 Task: Create List Resource Management in Board Data Visualization Techniques to Workspace Business Development and Sales. Create List Communication in Board Customer Experience Management to Workspace Business Development and Sales. Create List Collaboration in Board Voice of Customer Surveys and Feedback Analysis to Workspace Business Development and Sales
Action: Mouse moved to (249, 142)
Screenshot: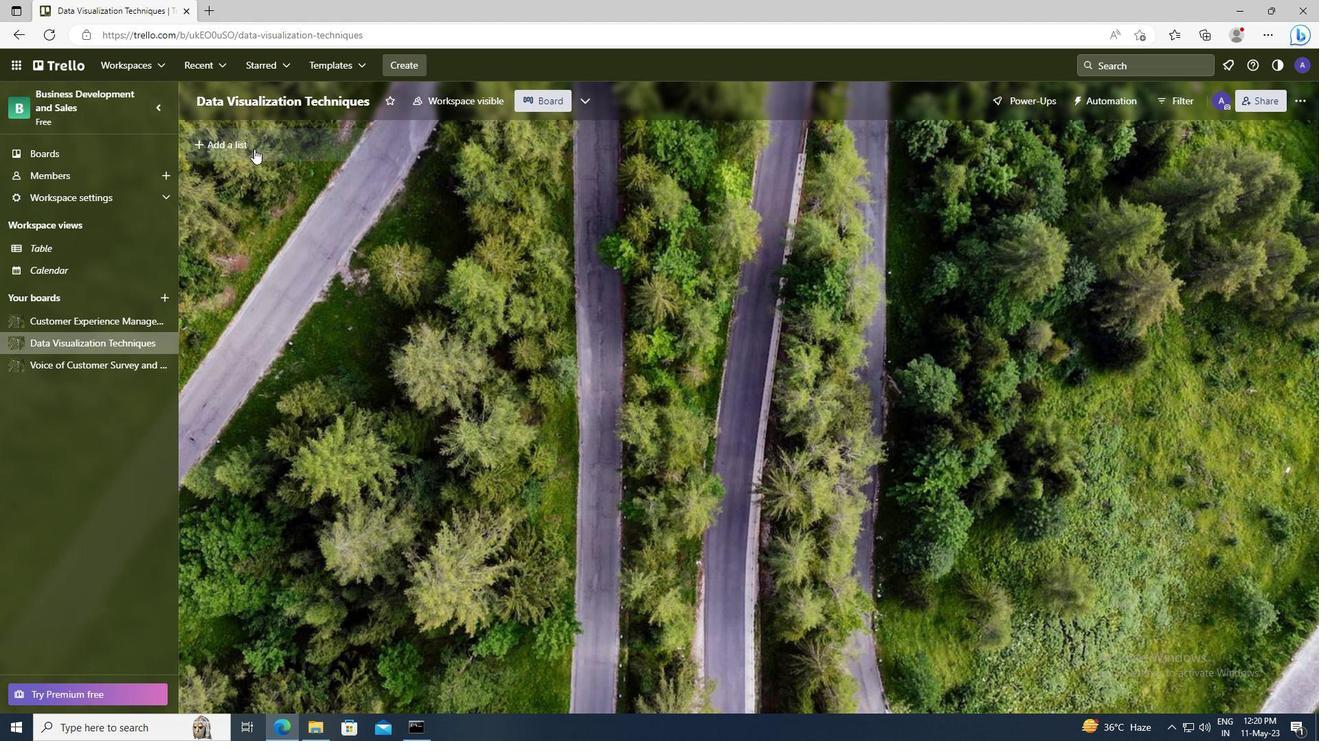 
Action: Mouse pressed left at (249, 142)
Screenshot: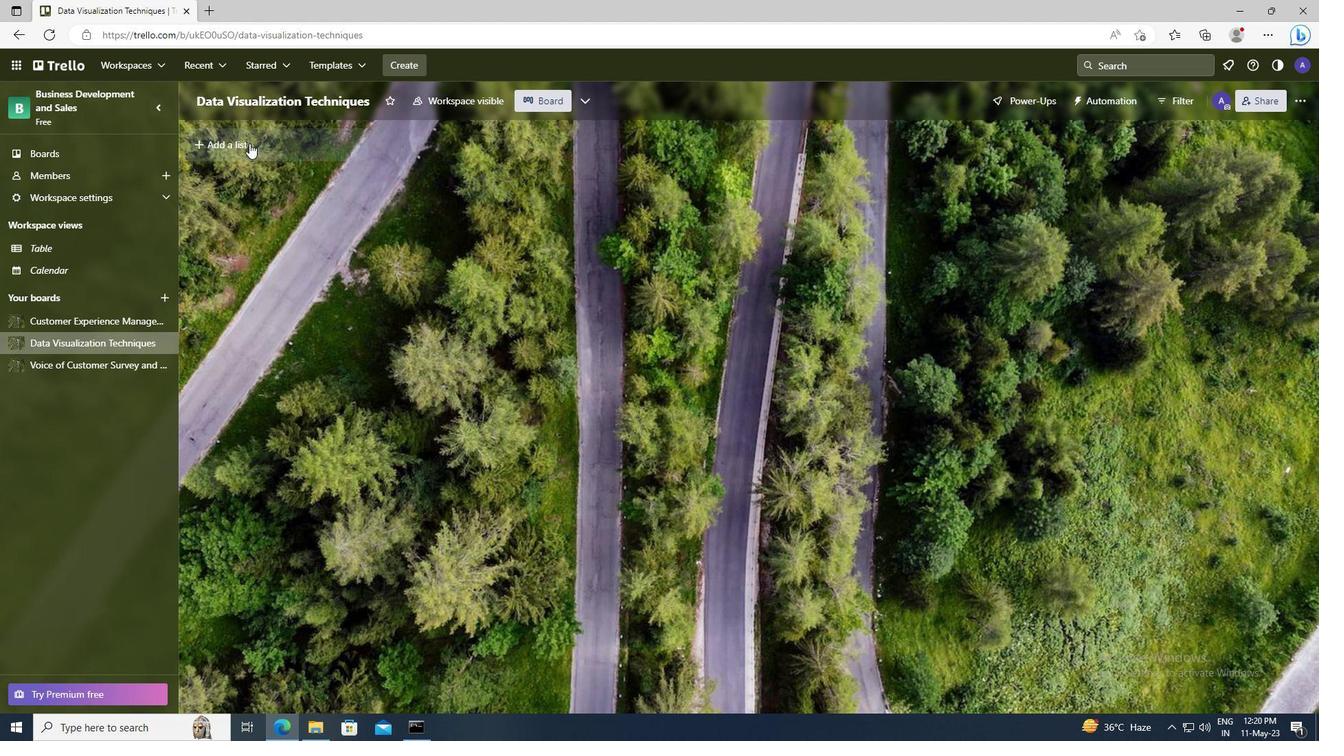
Action: Mouse pressed left at (249, 142)
Screenshot: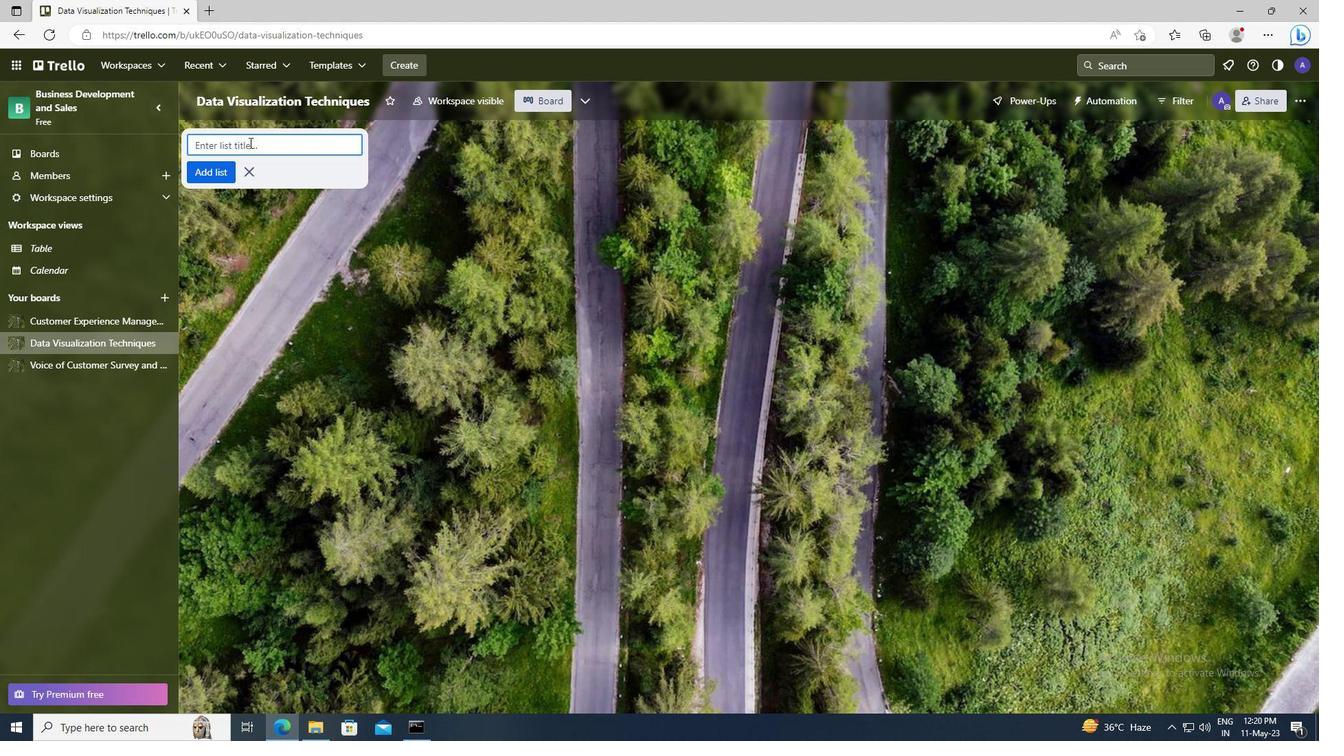 
Action: Key pressed <Key.shift>RESOURCE<Key.space><Key.shift>MANAGEMENT
Screenshot: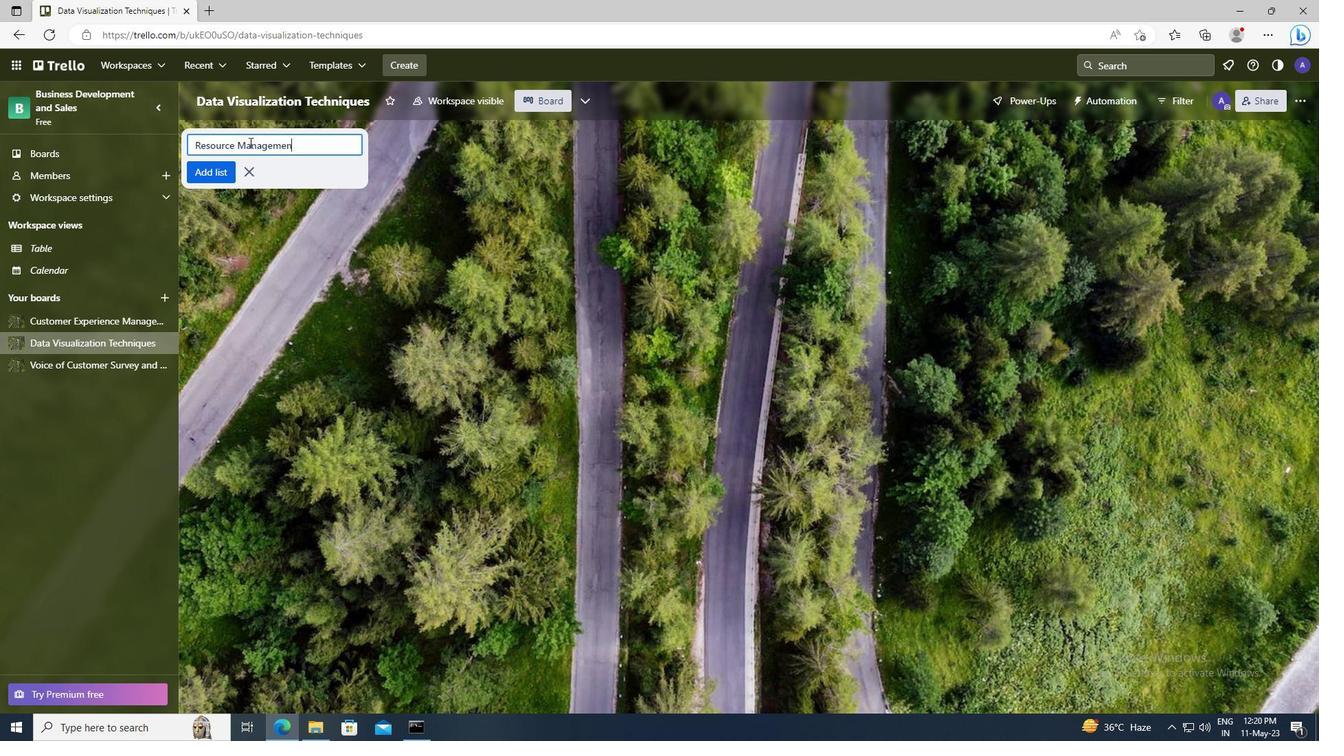
Action: Mouse moved to (214, 171)
Screenshot: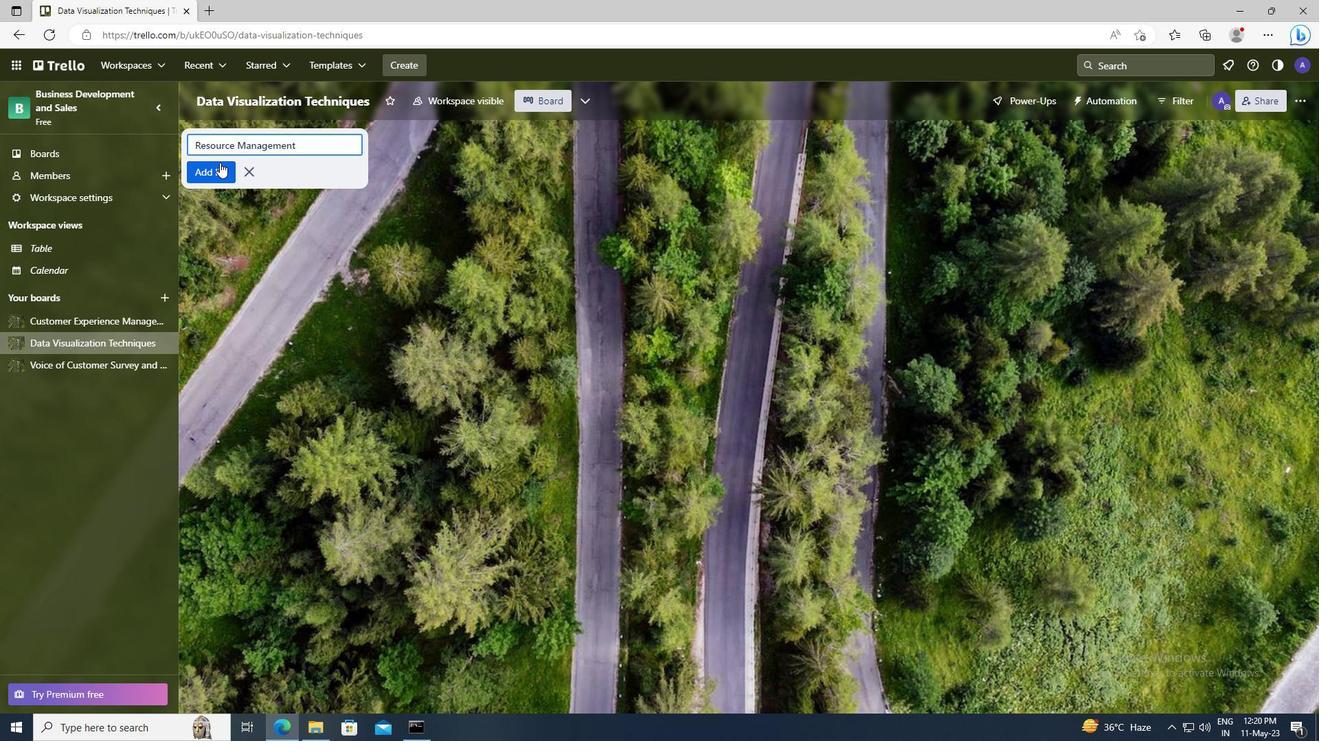 
Action: Mouse pressed left at (214, 171)
Screenshot: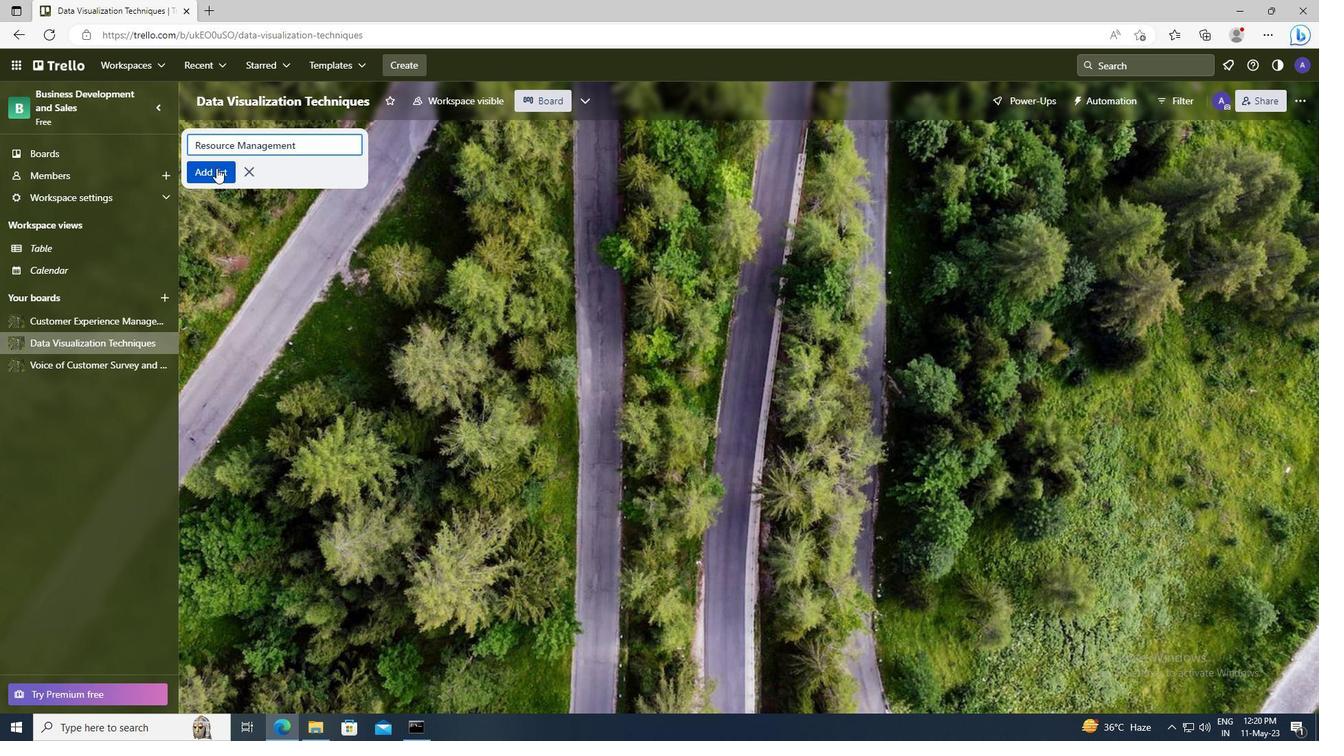 
Action: Mouse moved to (105, 320)
Screenshot: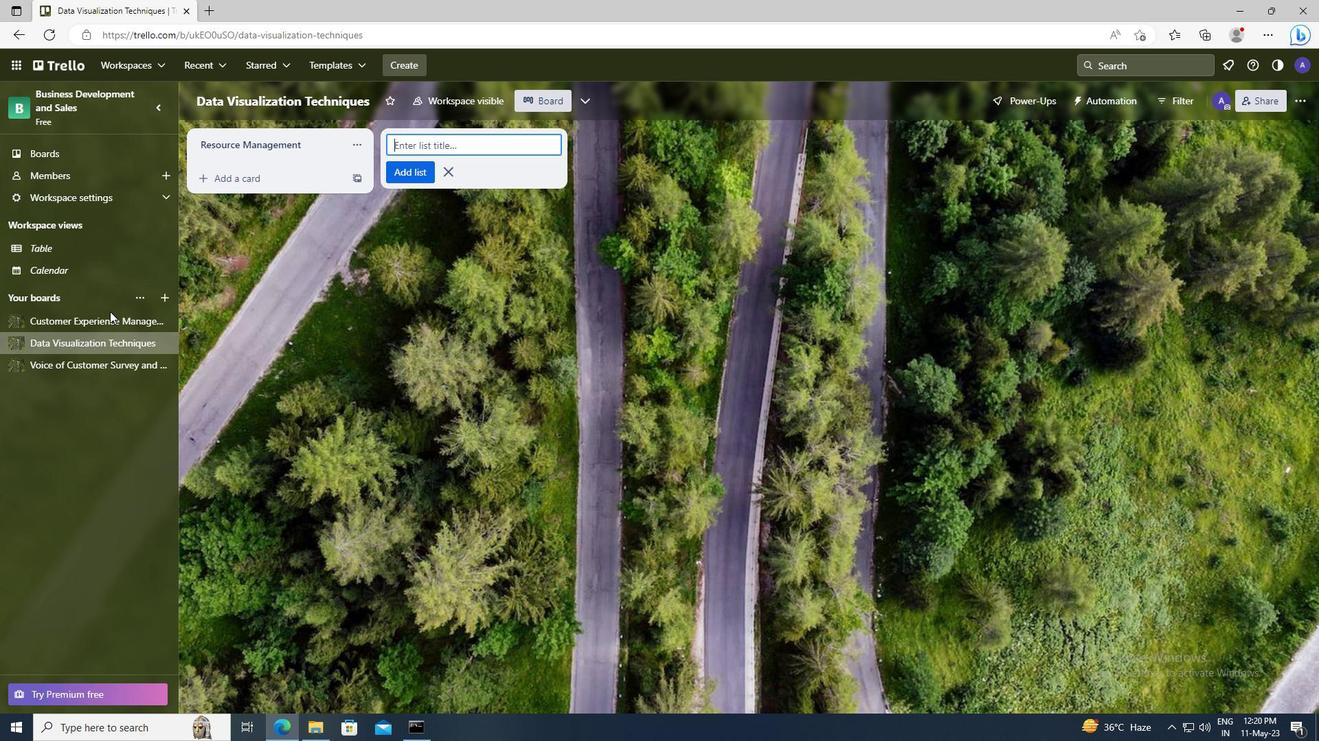 
Action: Mouse pressed left at (105, 320)
Screenshot: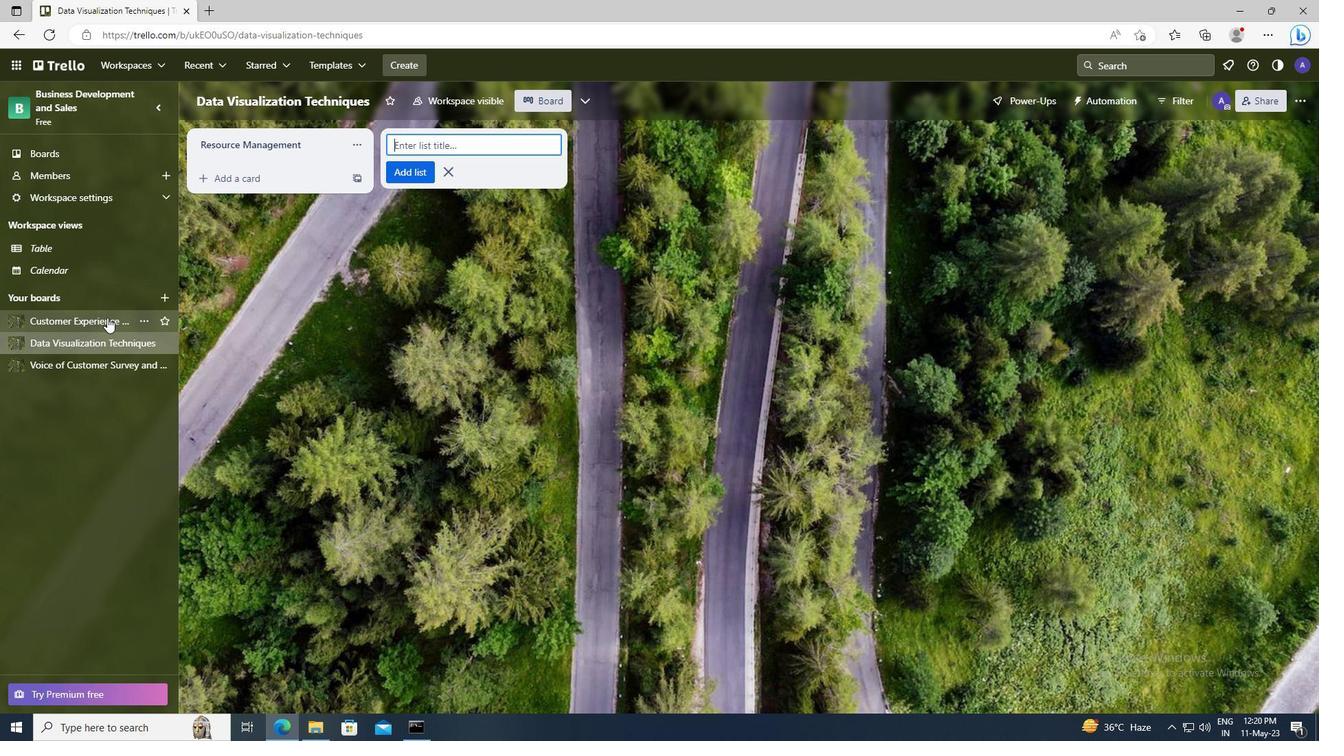 
Action: Mouse moved to (234, 147)
Screenshot: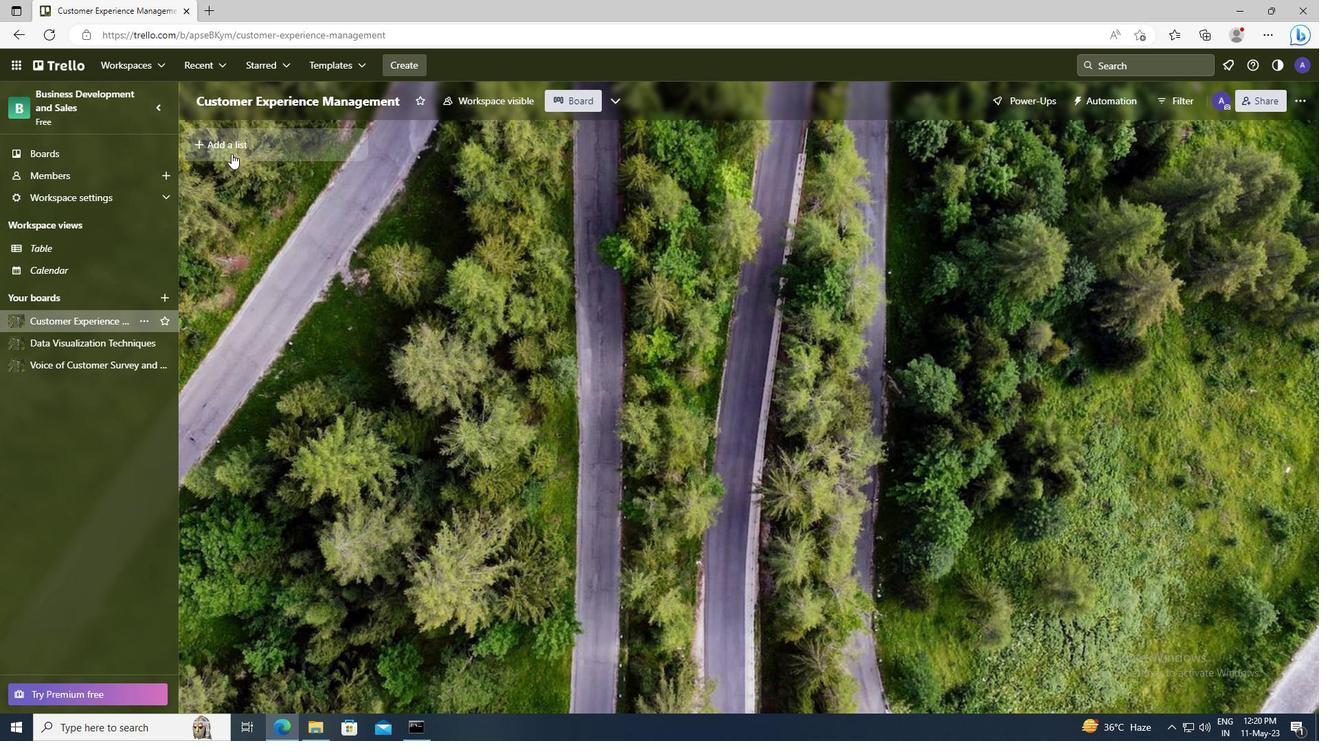 
Action: Mouse pressed left at (234, 147)
Screenshot: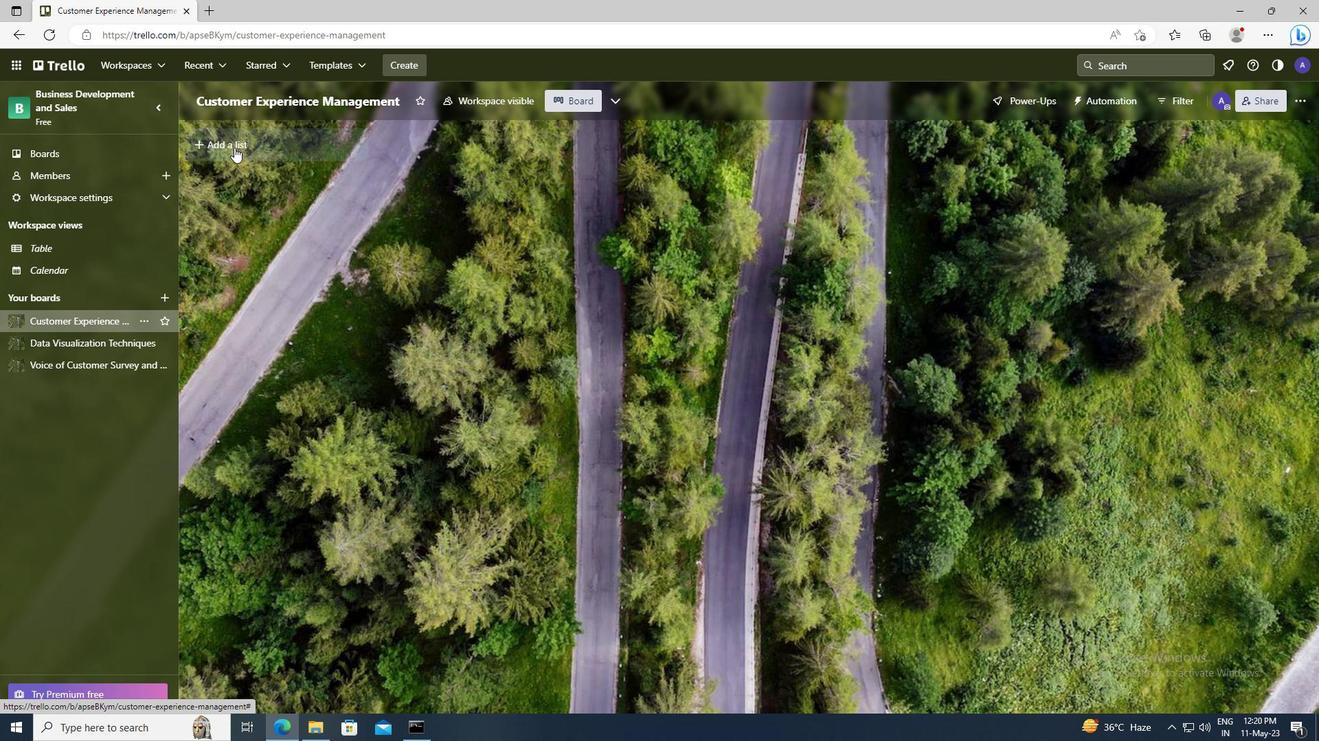 
Action: Key pressed <Key.shift>COMMUNICATION
Screenshot: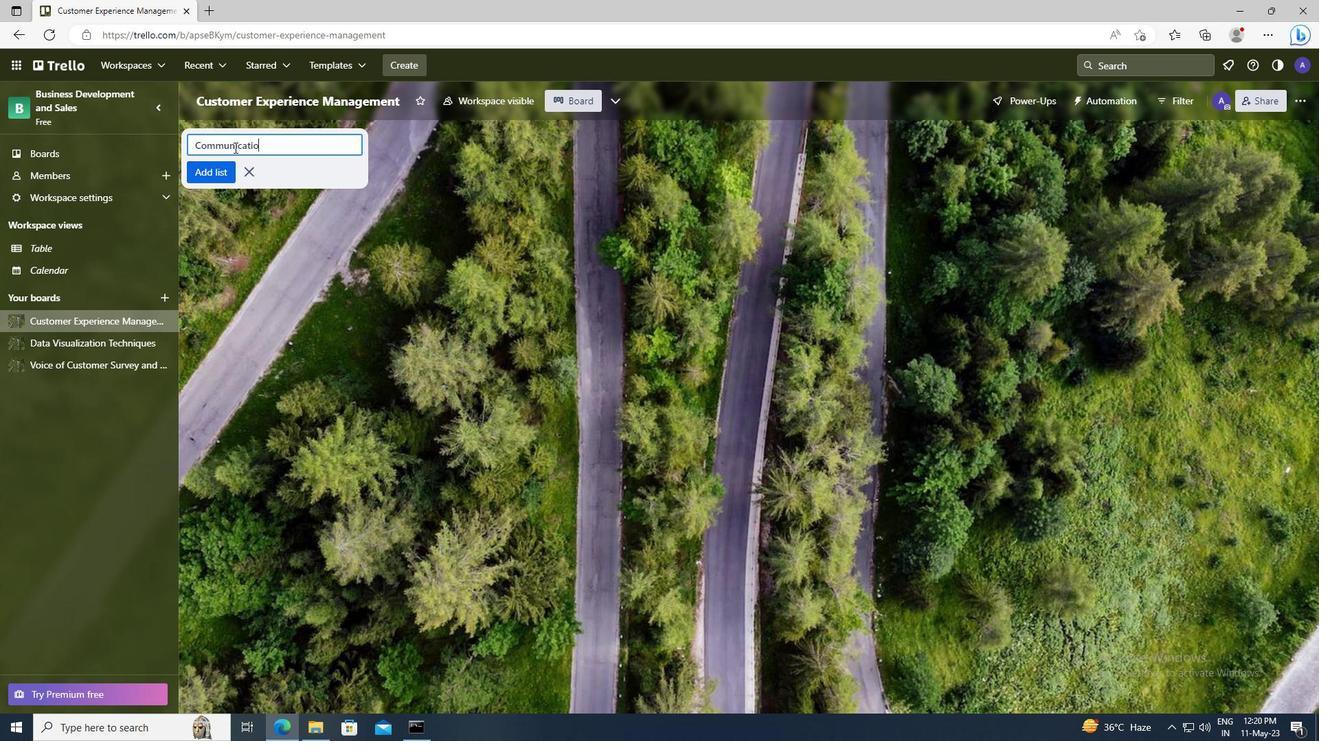 
Action: Mouse moved to (222, 175)
Screenshot: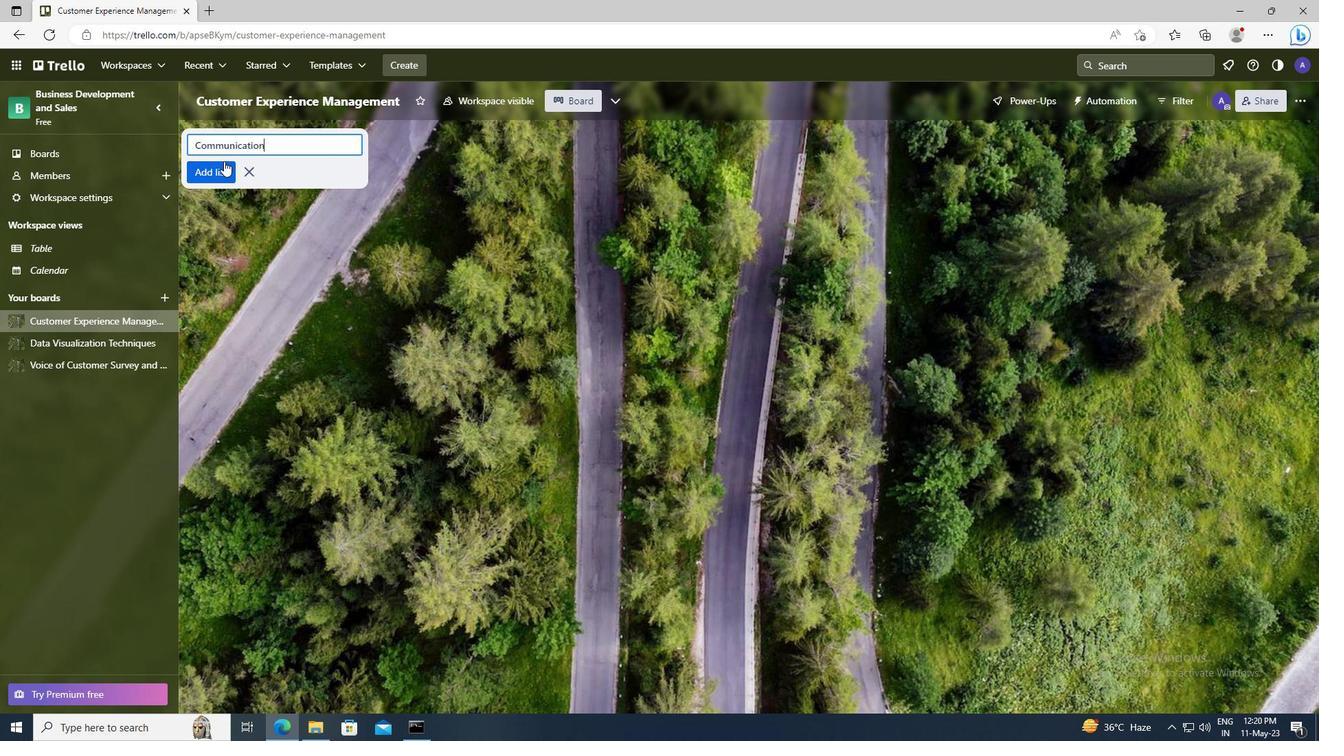 
Action: Mouse pressed left at (222, 175)
Screenshot: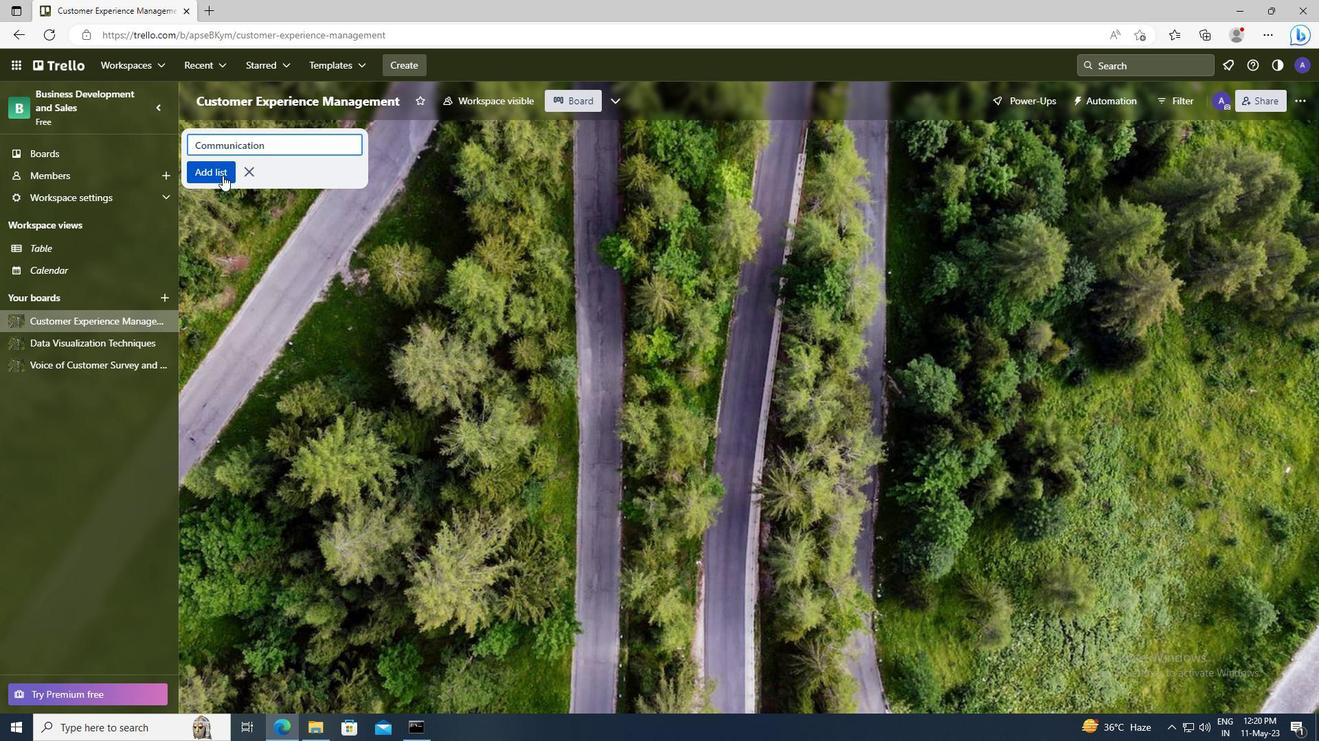
Action: Mouse moved to (118, 366)
Screenshot: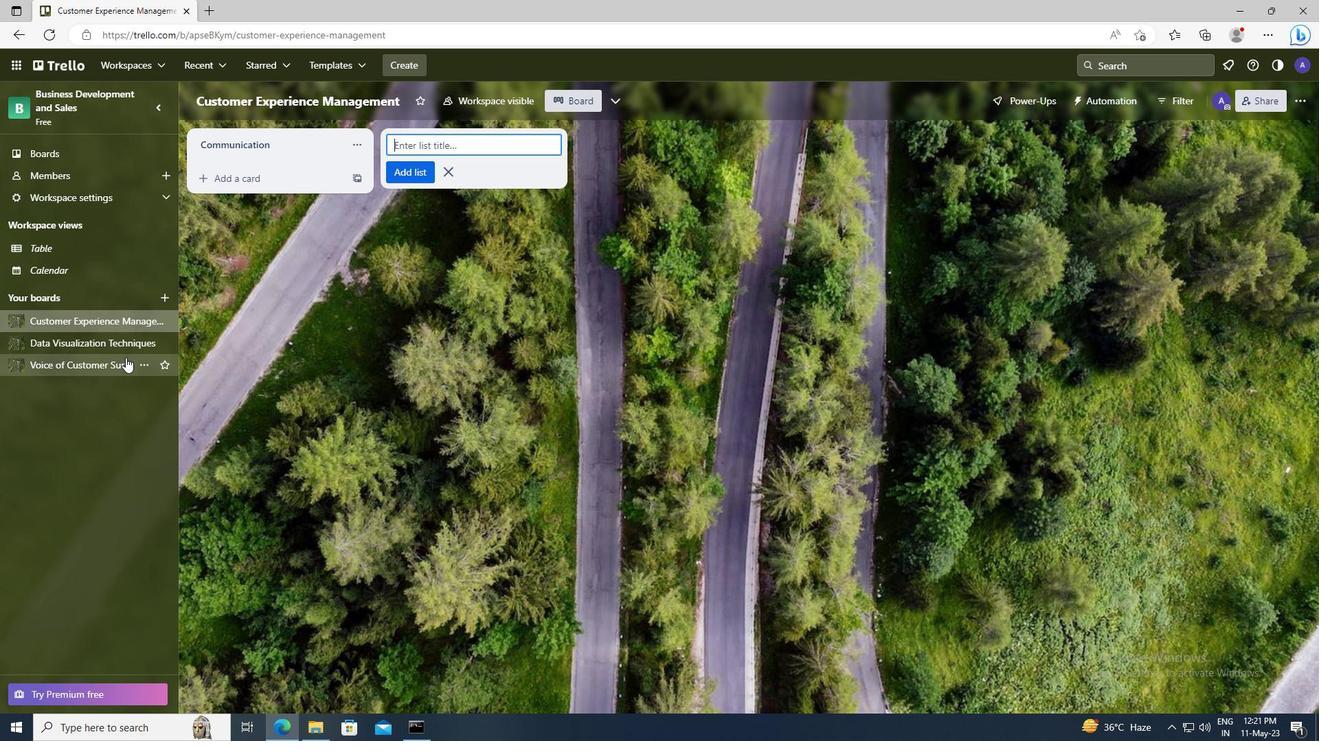 
Action: Mouse pressed left at (118, 366)
Screenshot: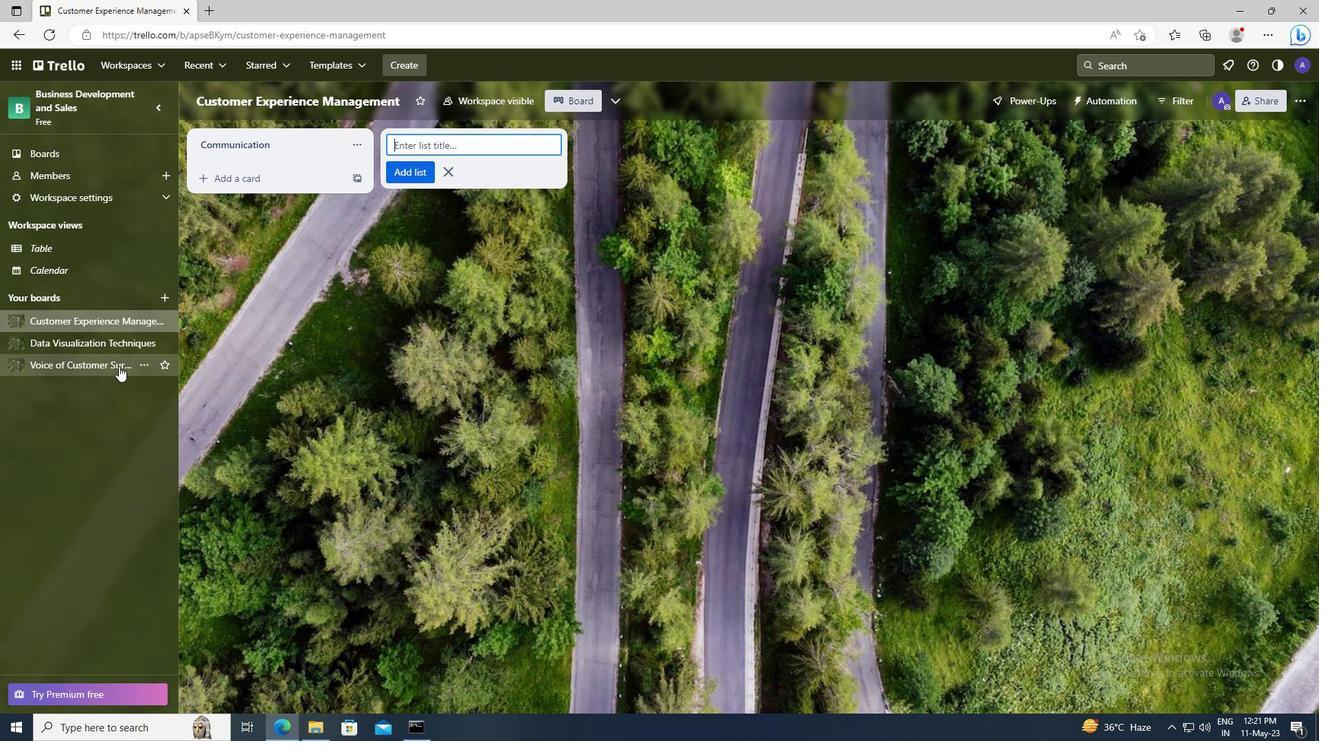 
Action: Mouse moved to (244, 147)
Screenshot: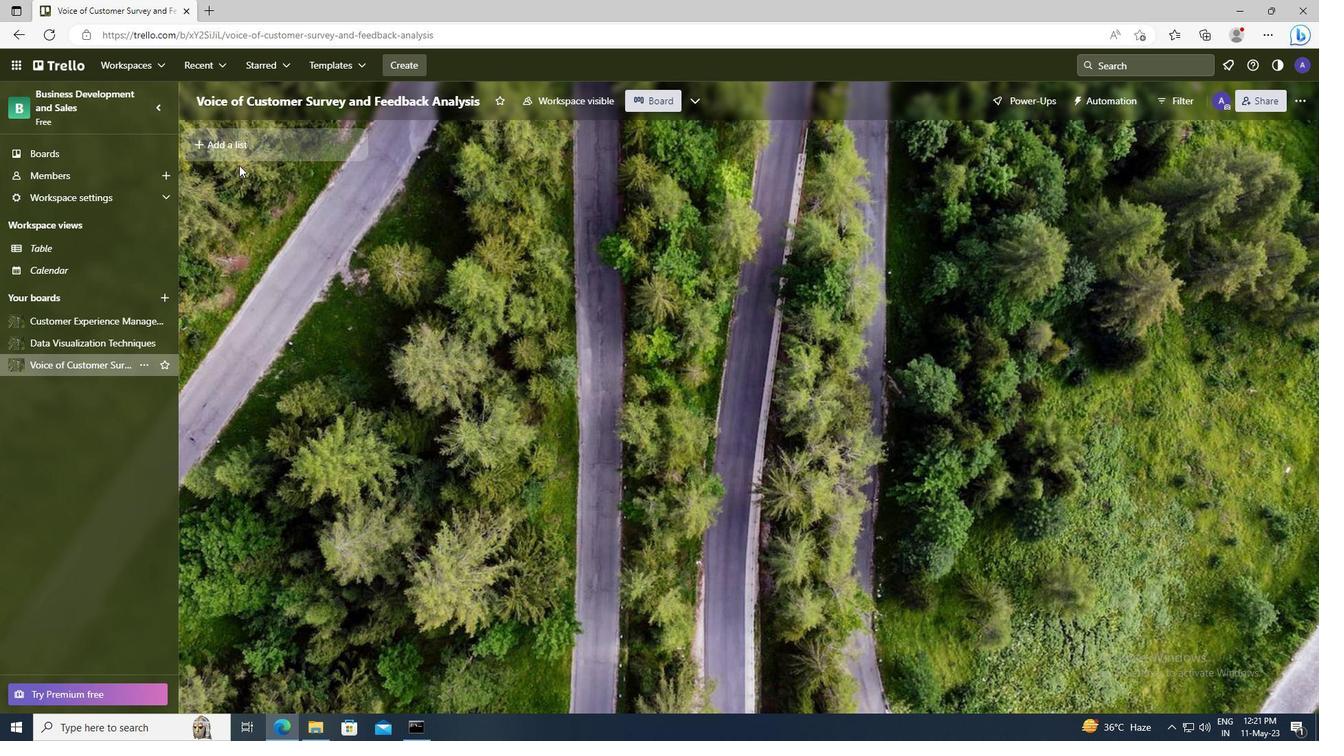 
Action: Mouse pressed left at (244, 147)
Screenshot: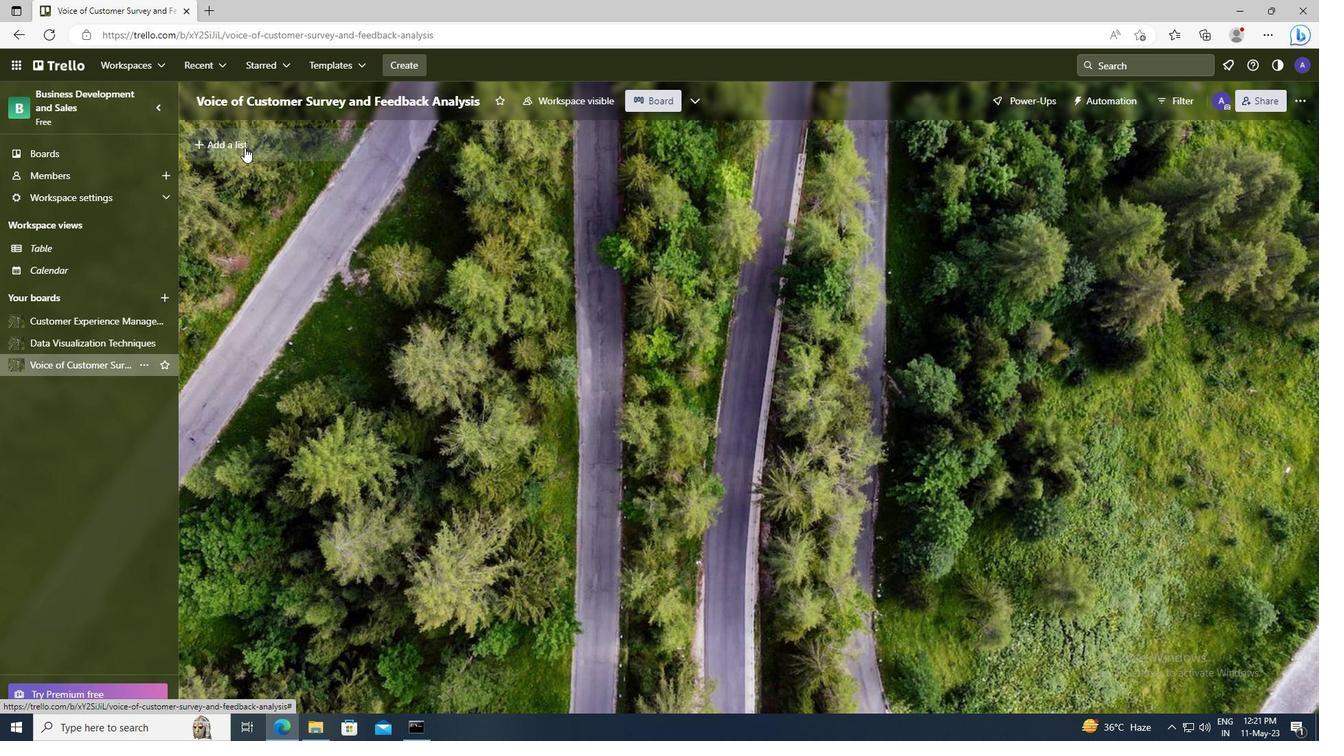 
Action: Key pressed <Key.shift>COLLABORATION
Screenshot: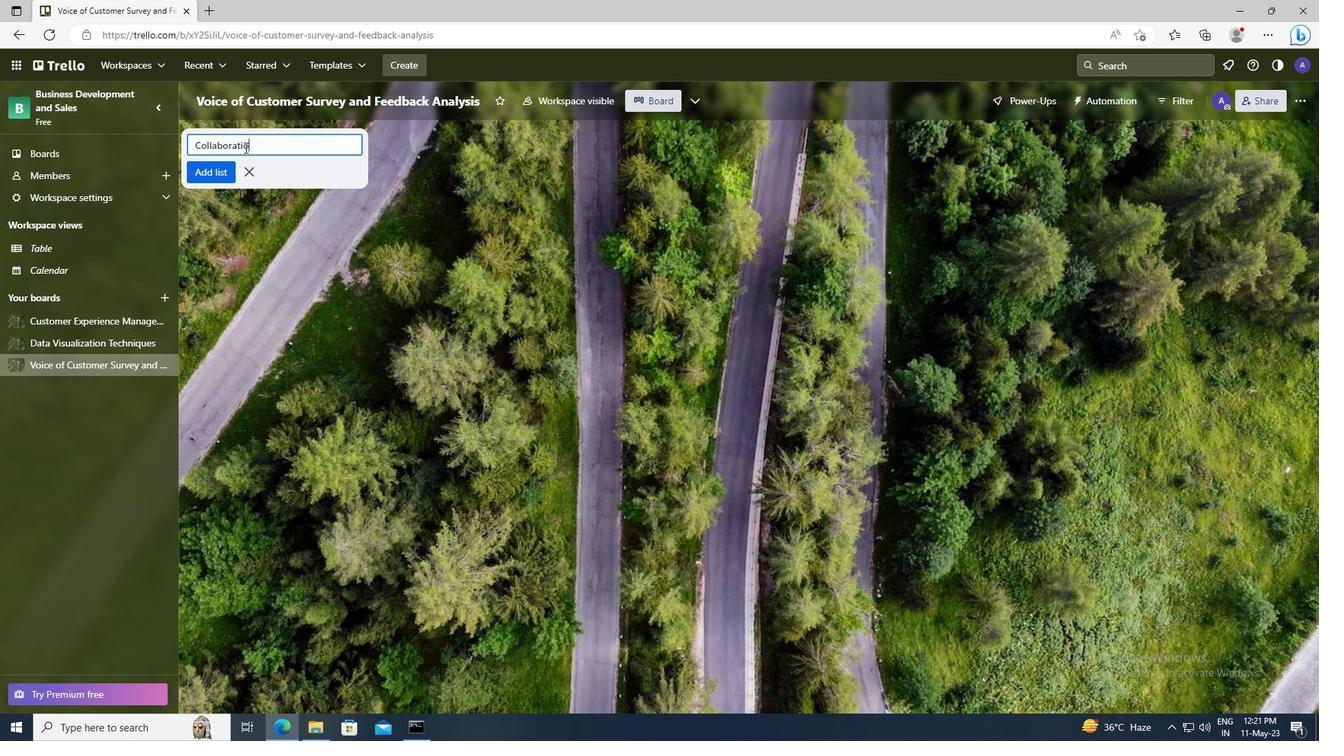 
Action: Mouse moved to (219, 170)
Screenshot: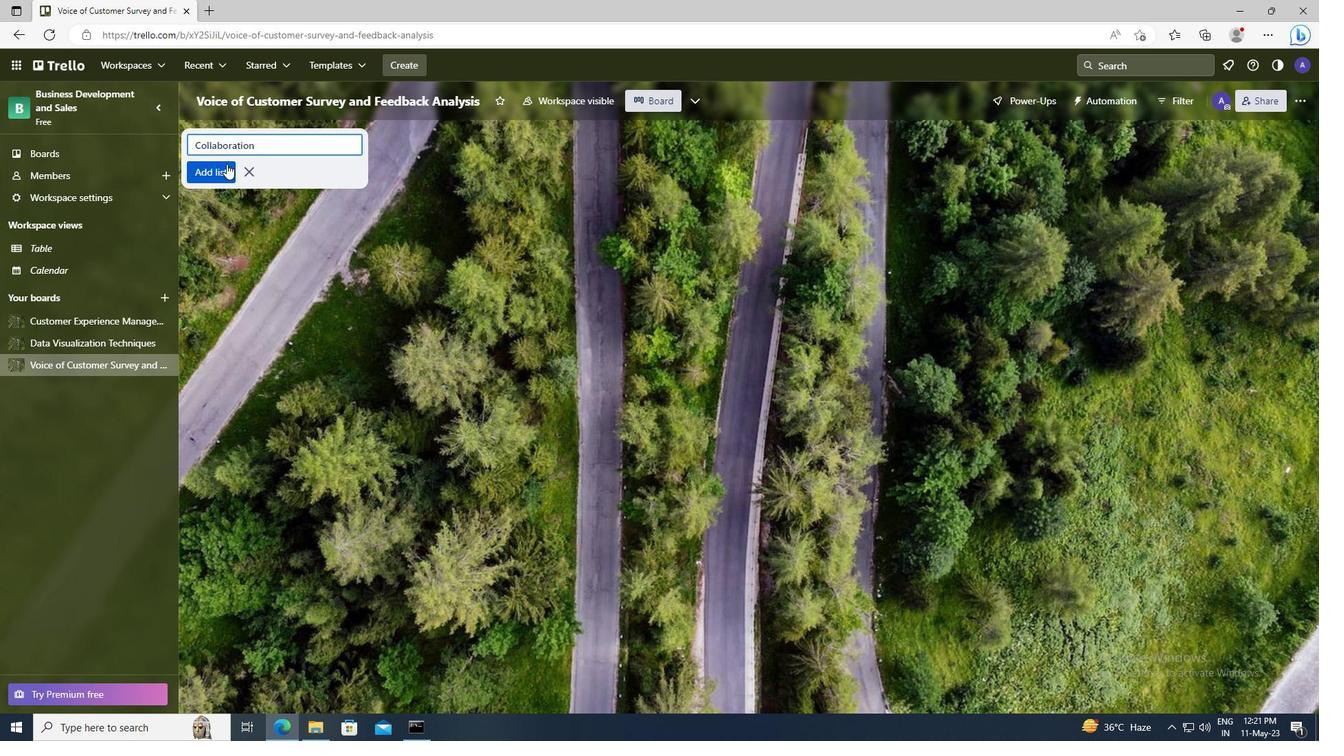 
Action: Mouse pressed left at (219, 170)
Screenshot: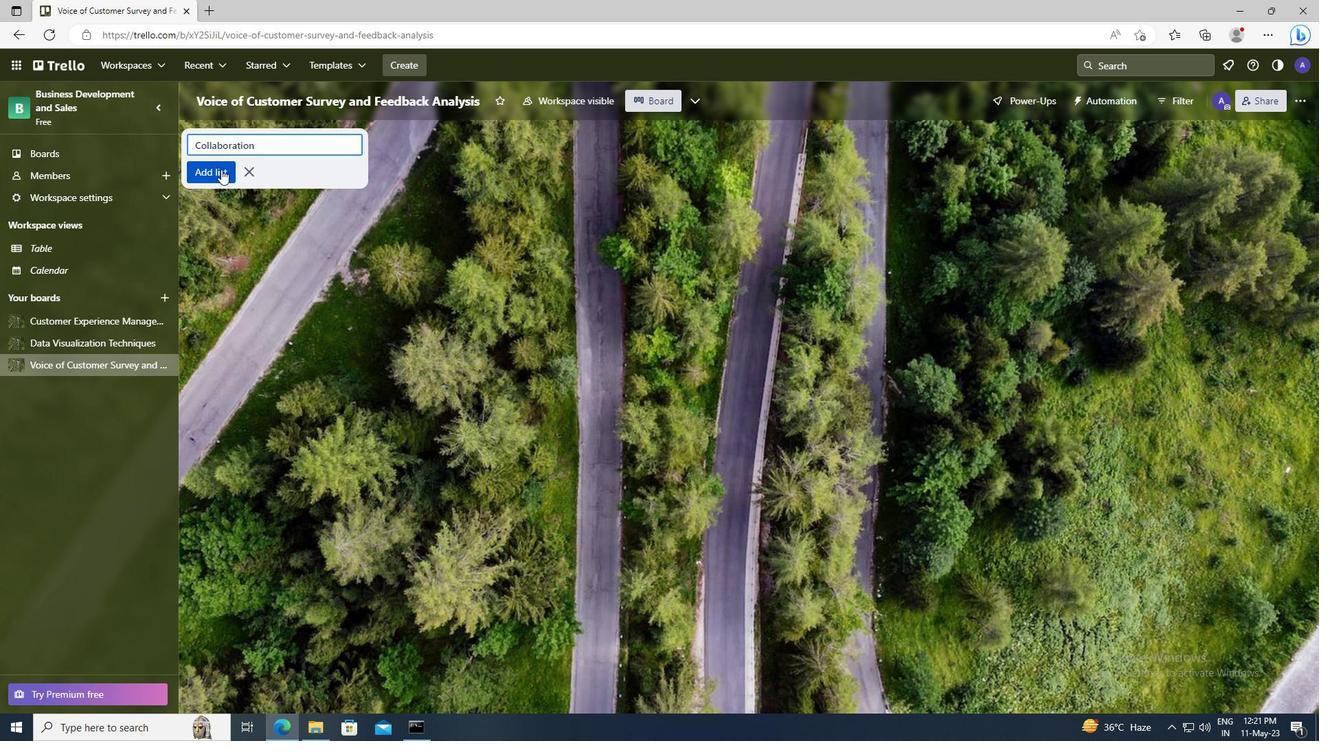 
